 Task: Create a due date automation trigger when advanced on, on the wednesday of the week before a card is due add fields with custom field "Resume" set to a date in this month at 11:00 AM.
Action: Mouse moved to (1056, 85)
Screenshot: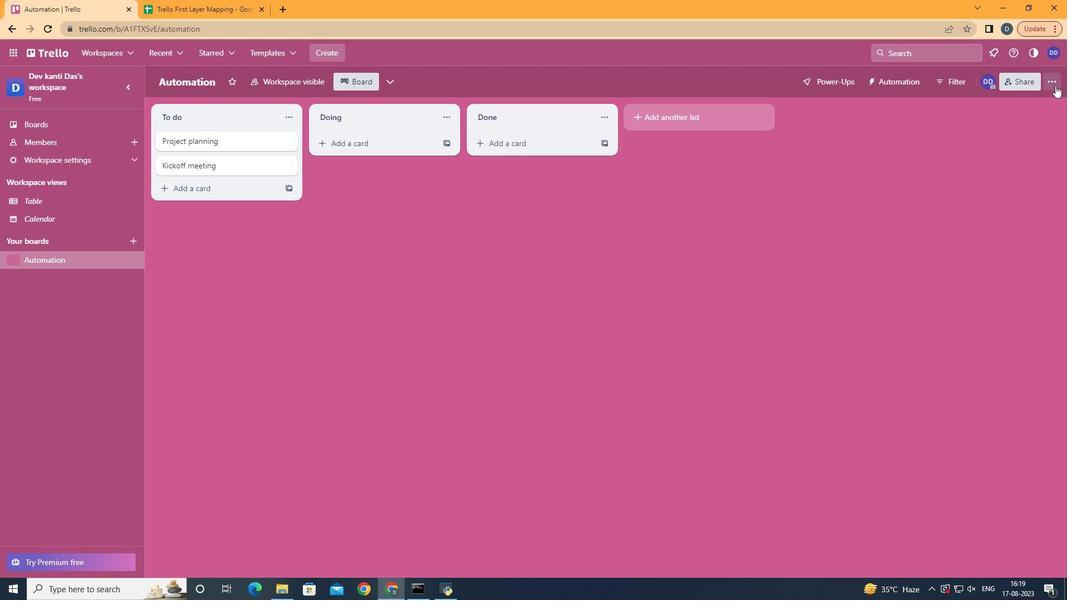 
Action: Mouse pressed left at (1056, 85)
Screenshot: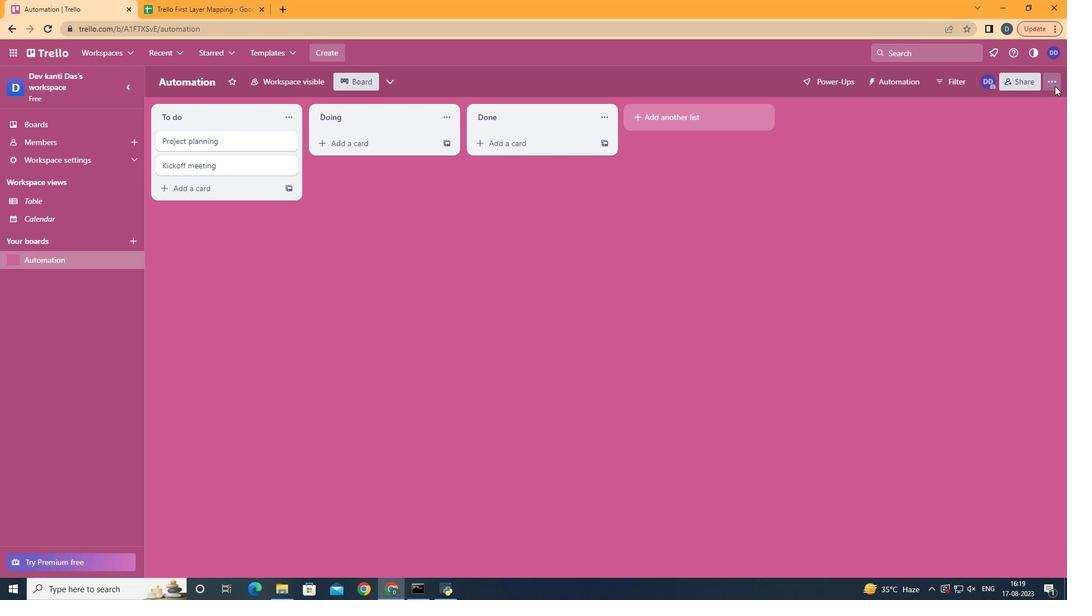 
Action: Mouse moved to (1003, 222)
Screenshot: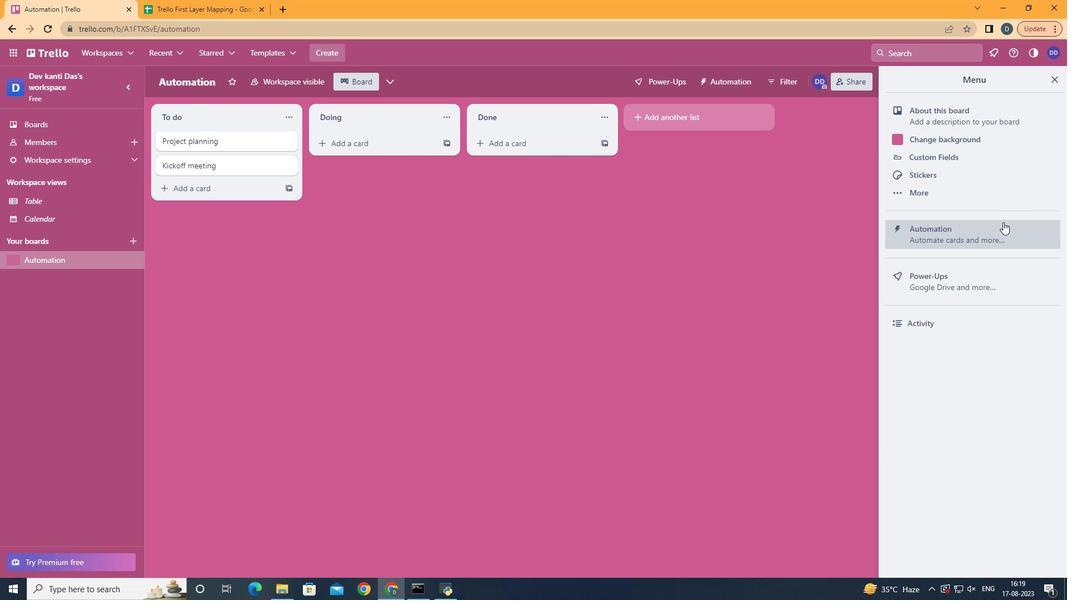 
Action: Mouse pressed left at (1003, 222)
Screenshot: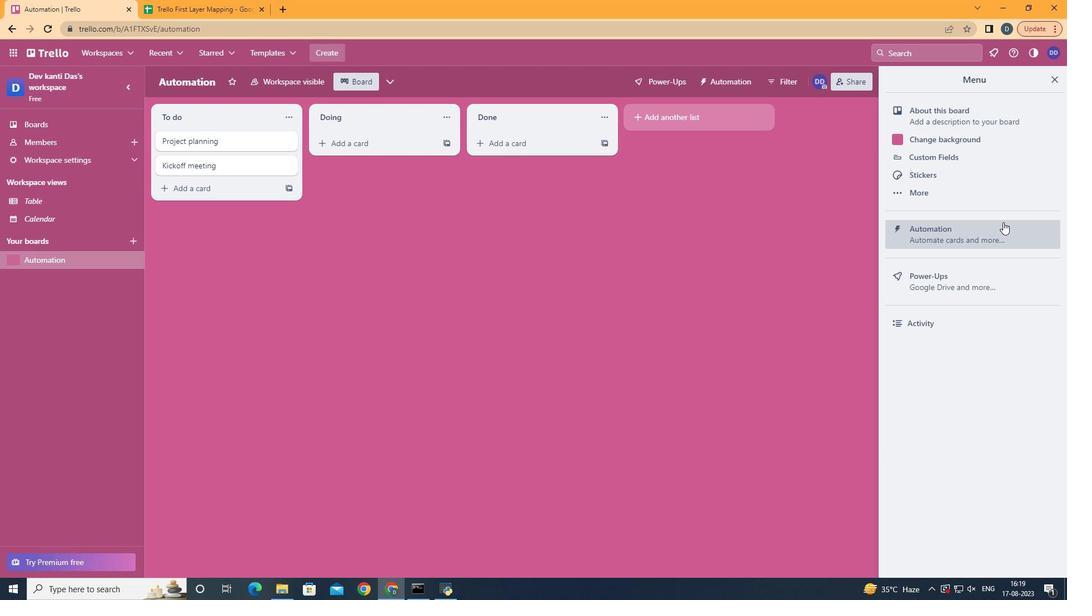
Action: Mouse moved to (200, 219)
Screenshot: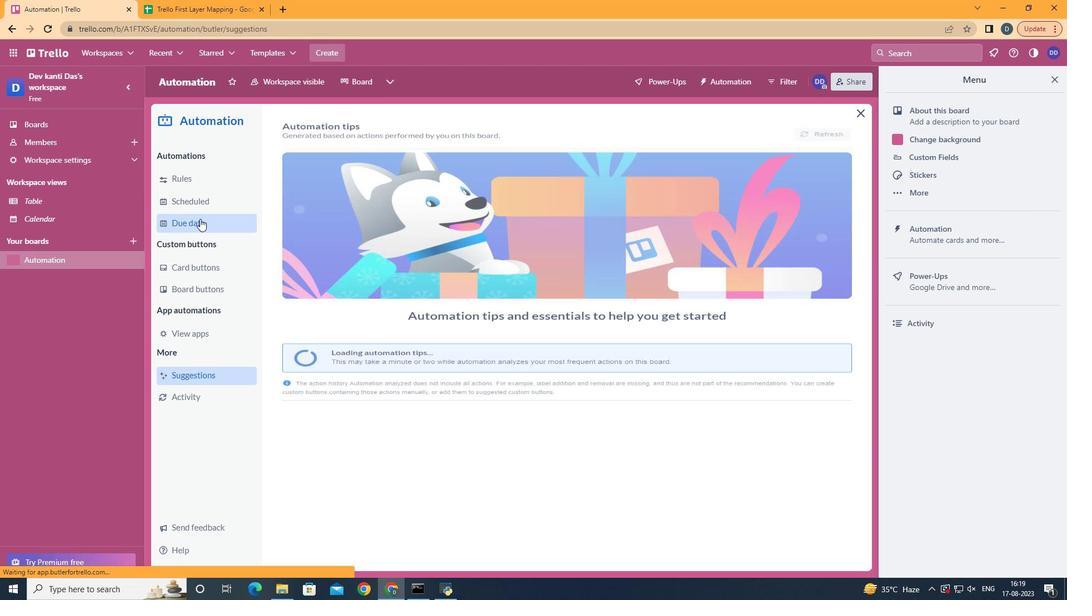 
Action: Mouse pressed left at (200, 219)
Screenshot: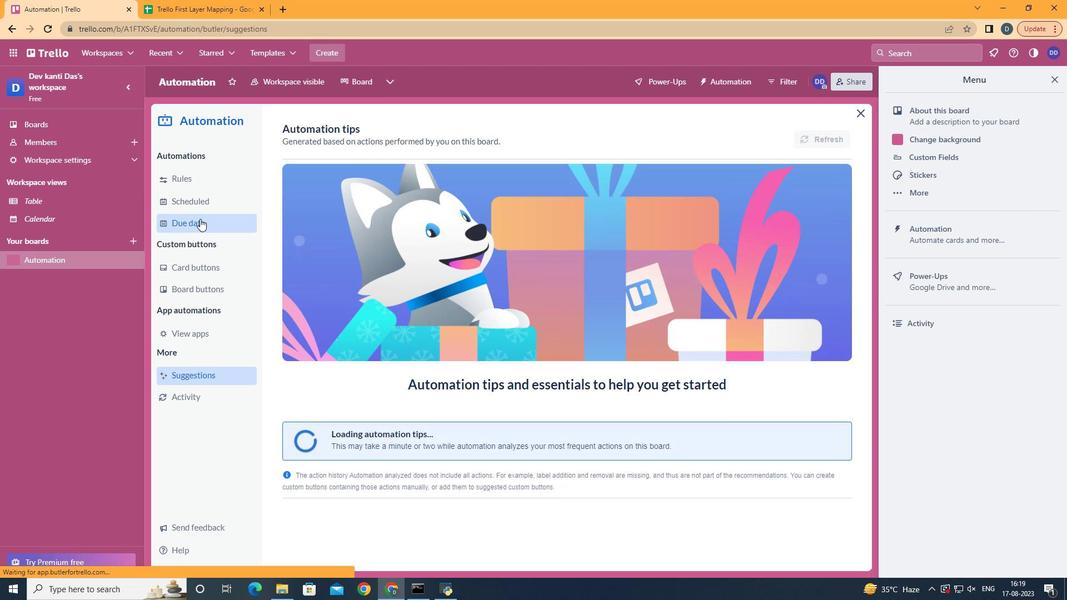 
Action: Mouse moved to (780, 130)
Screenshot: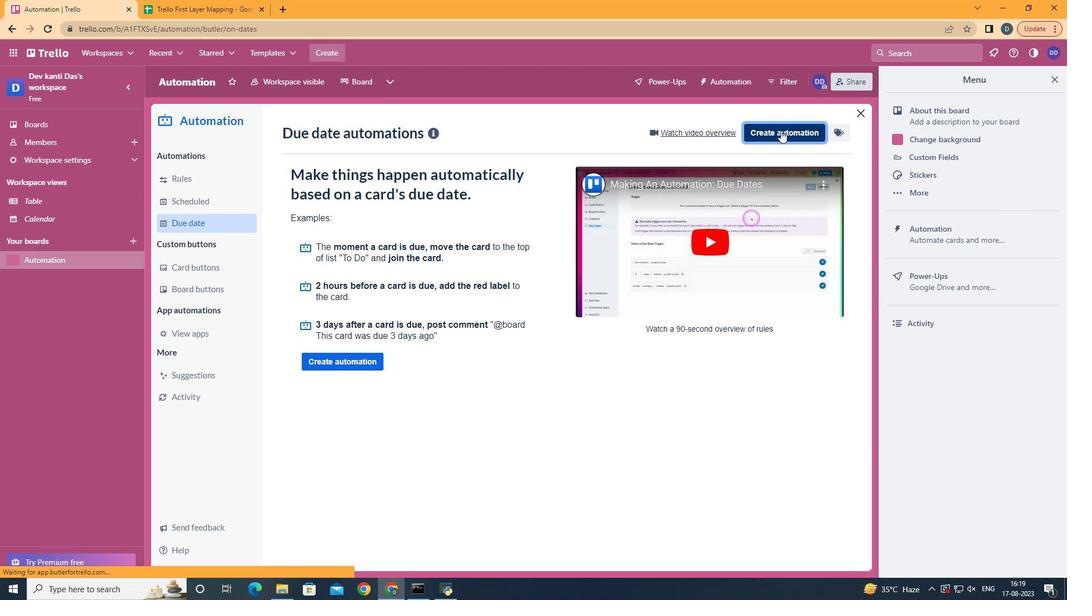 
Action: Mouse pressed left at (780, 130)
Screenshot: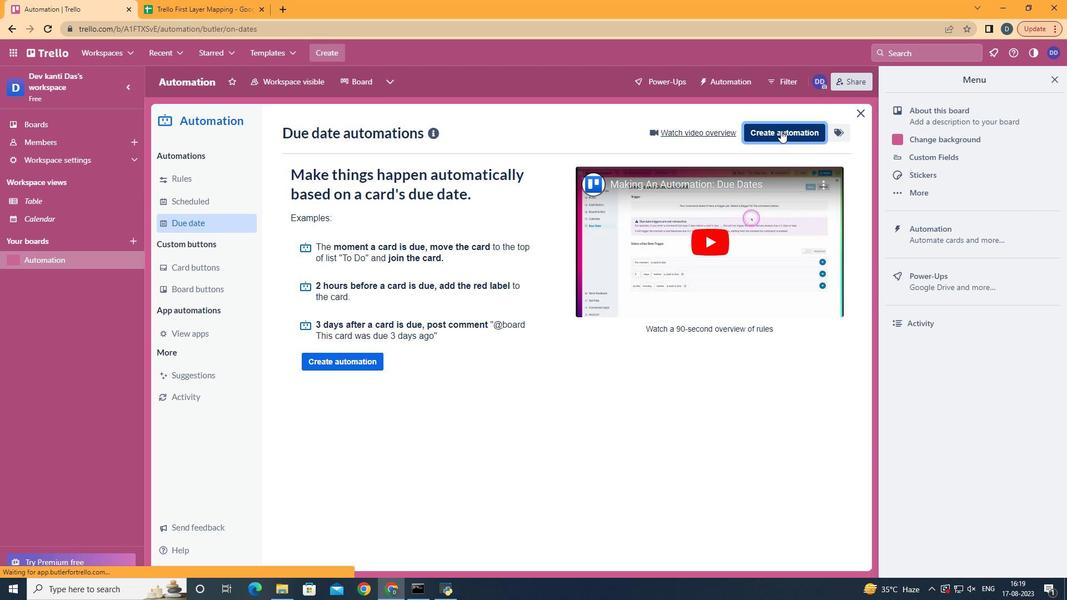 
Action: Mouse moved to (568, 234)
Screenshot: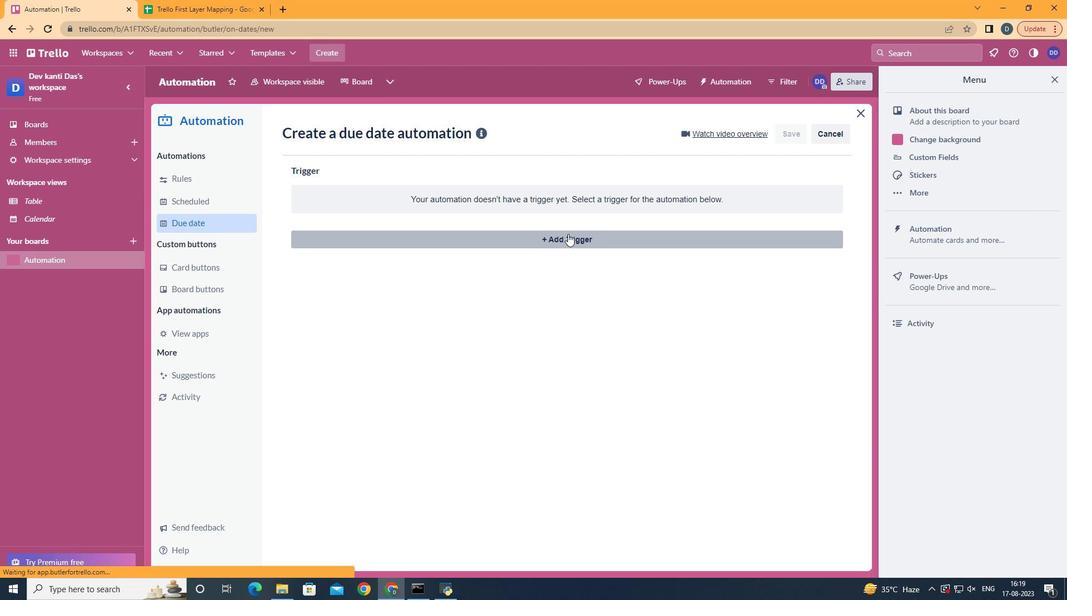 
Action: Mouse pressed left at (568, 234)
Screenshot: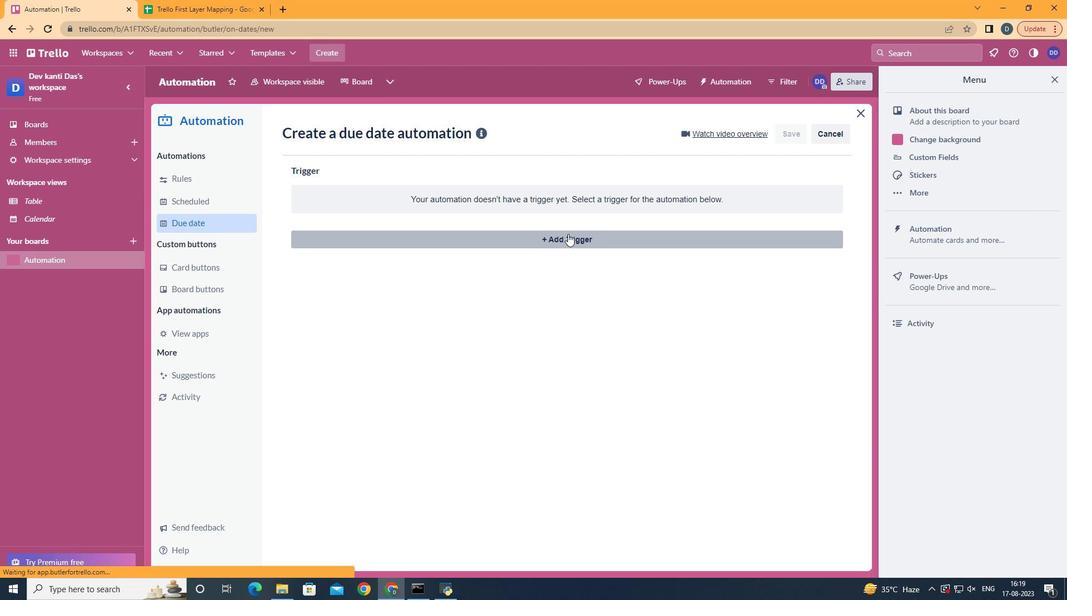 
Action: Mouse moved to (351, 334)
Screenshot: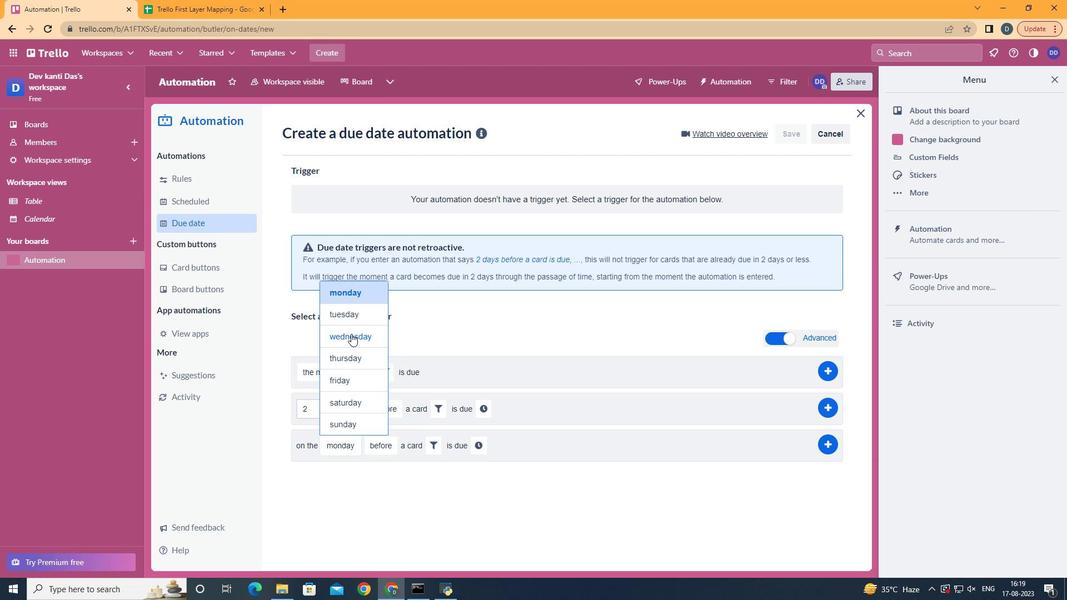 
Action: Mouse pressed left at (351, 334)
Screenshot: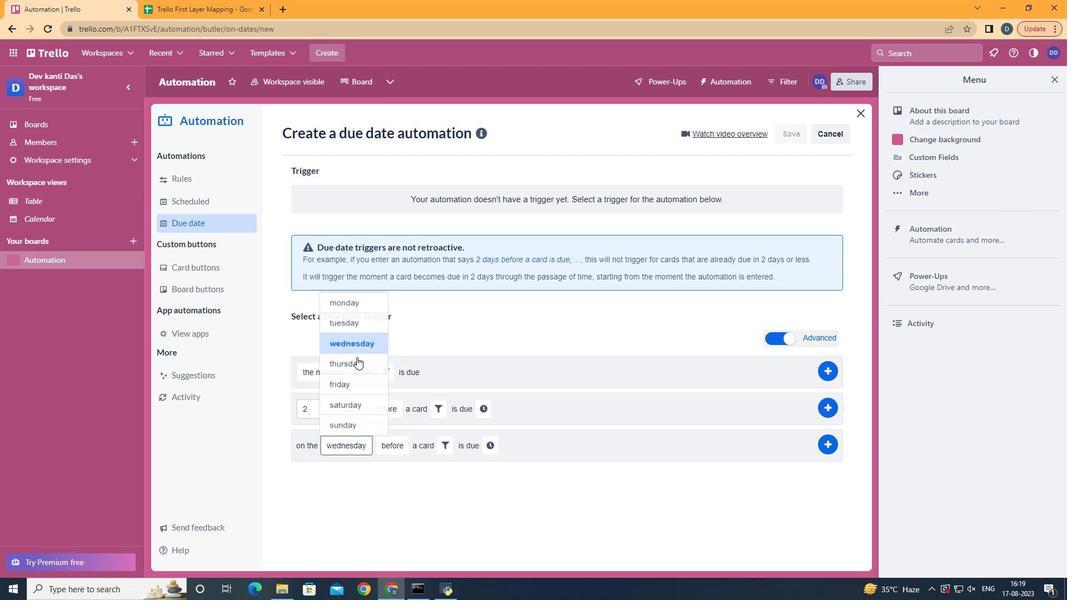 
Action: Mouse moved to (412, 538)
Screenshot: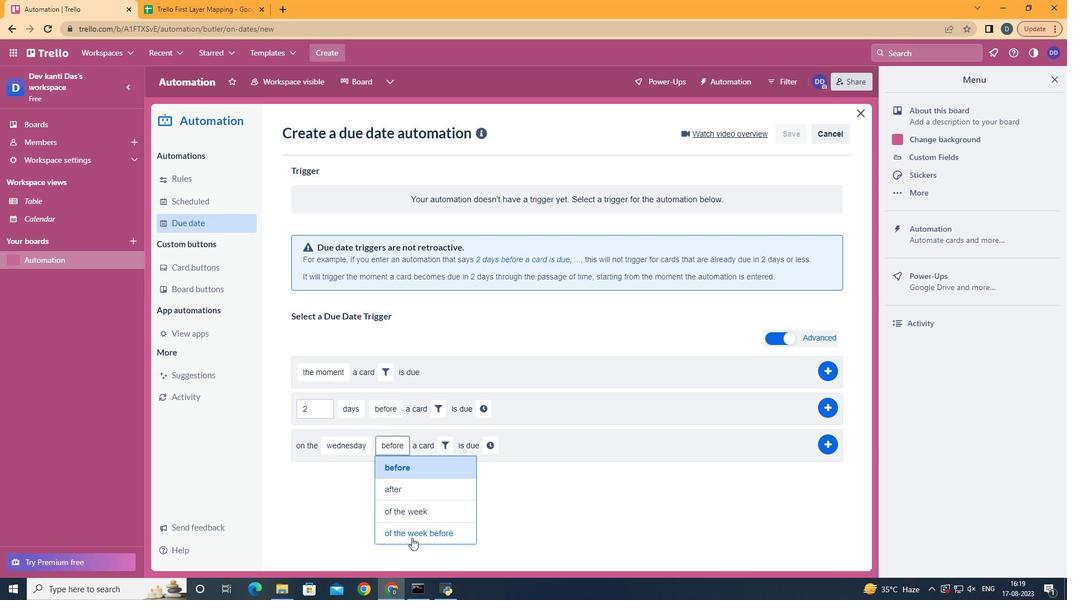
Action: Mouse pressed left at (412, 538)
Screenshot: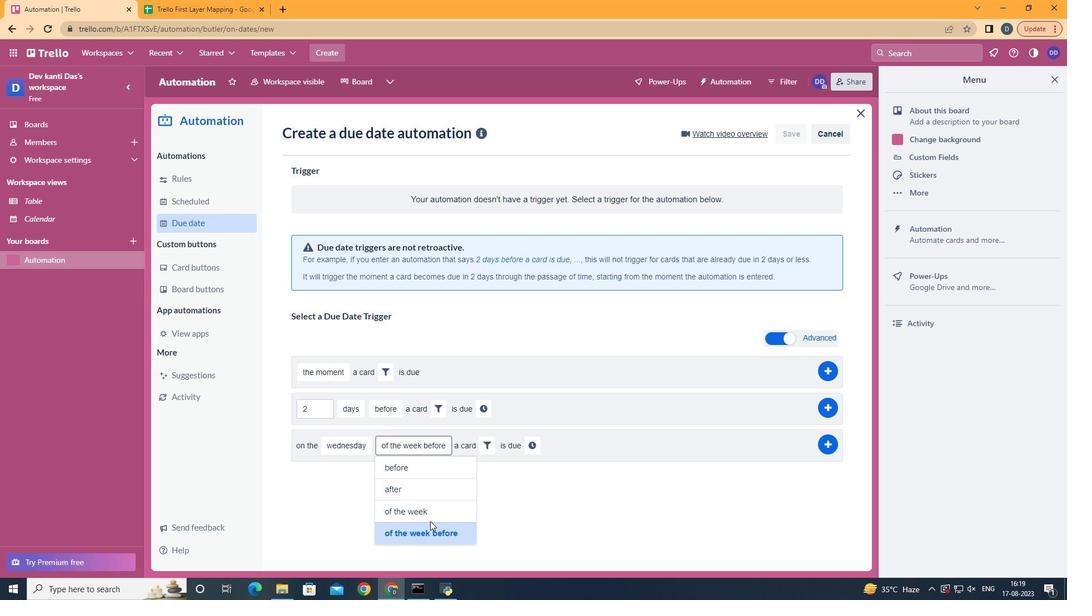 
Action: Mouse moved to (493, 442)
Screenshot: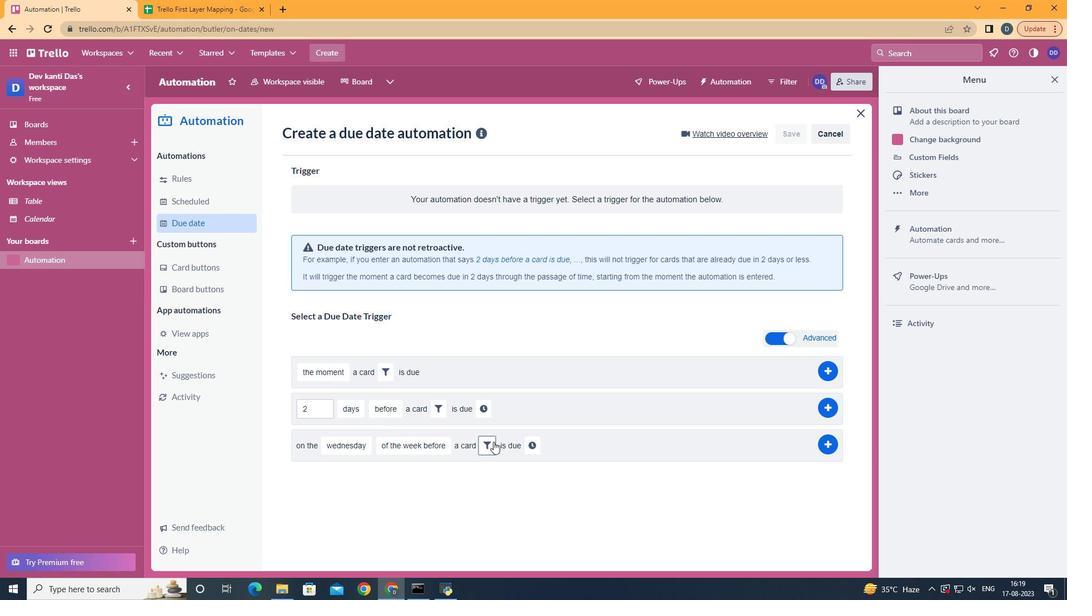 
Action: Mouse pressed left at (493, 442)
Screenshot: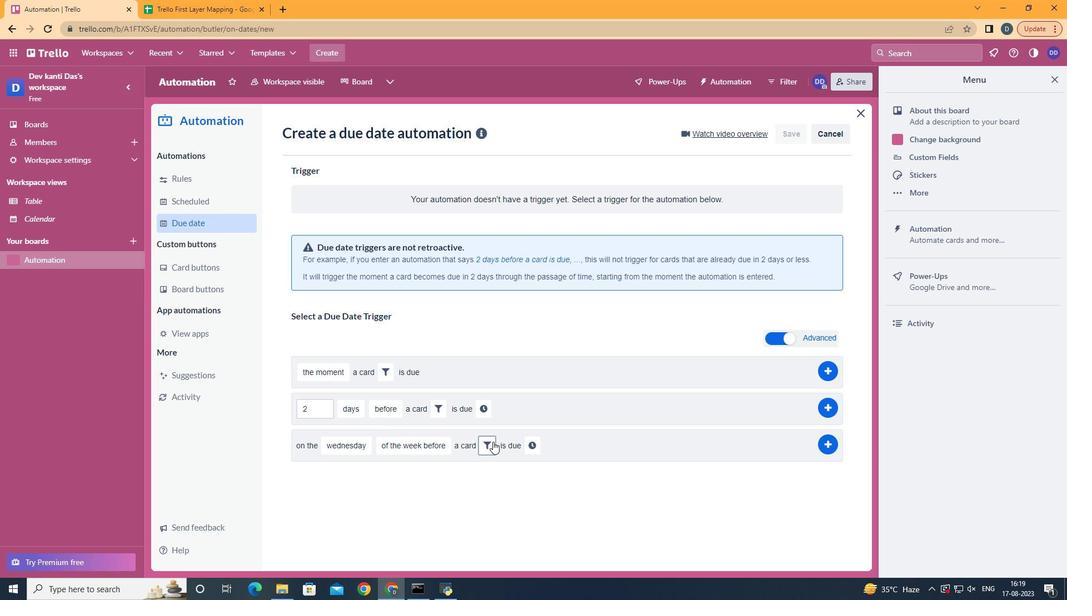 
Action: Mouse moved to (655, 473)
Screenshot: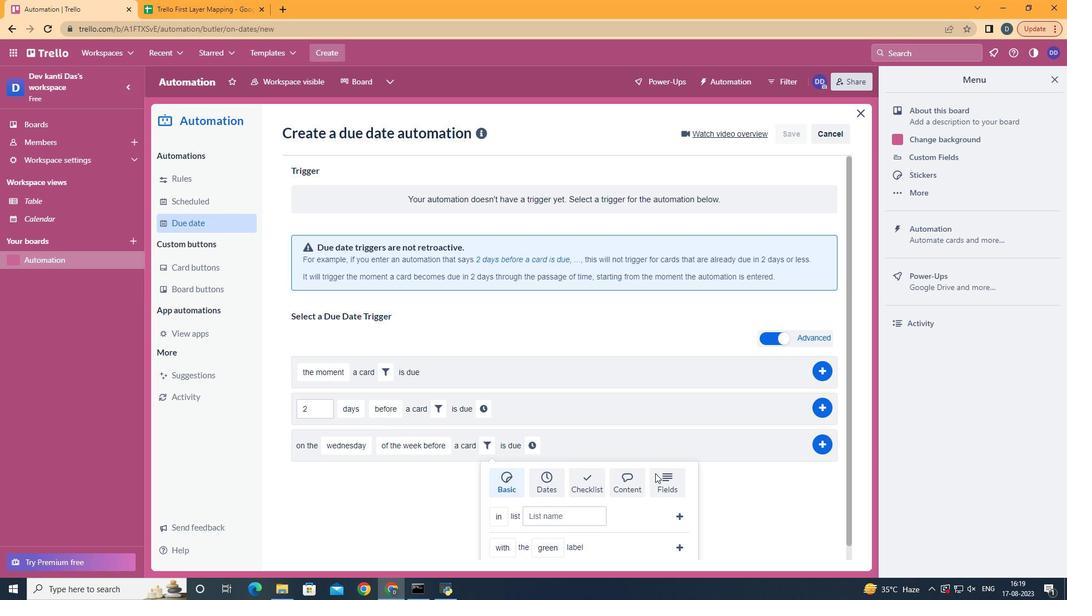 
Action: Mouse pressed left at (655, 473)
Screenshot: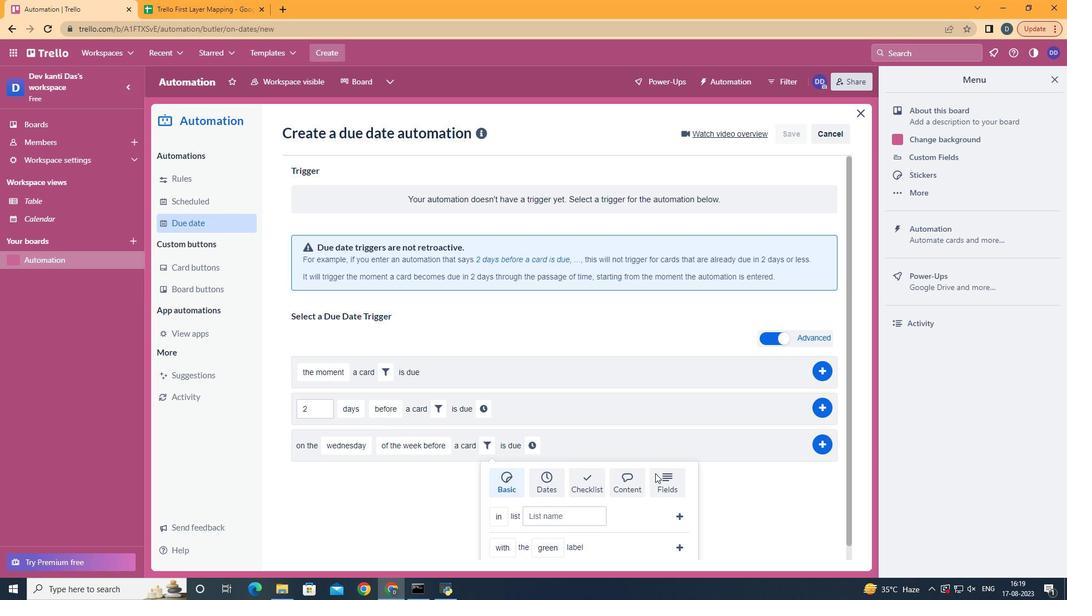 
Action: Mouse moved to (656, 473)
Screenshot: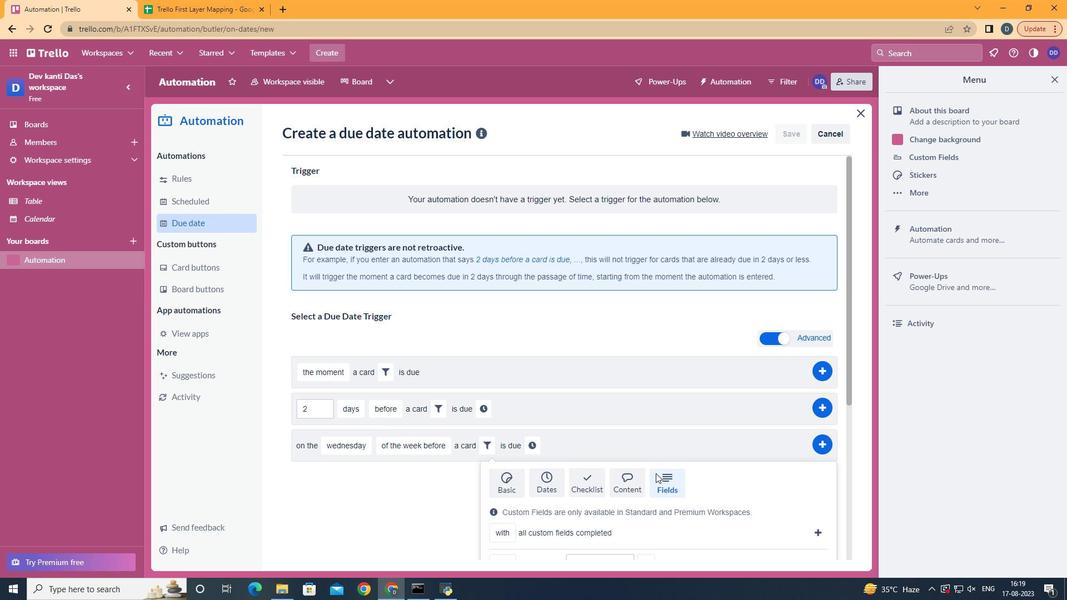 
Action: Mouse scrolled (656, 473) with delta (0, 0)
Screenshot: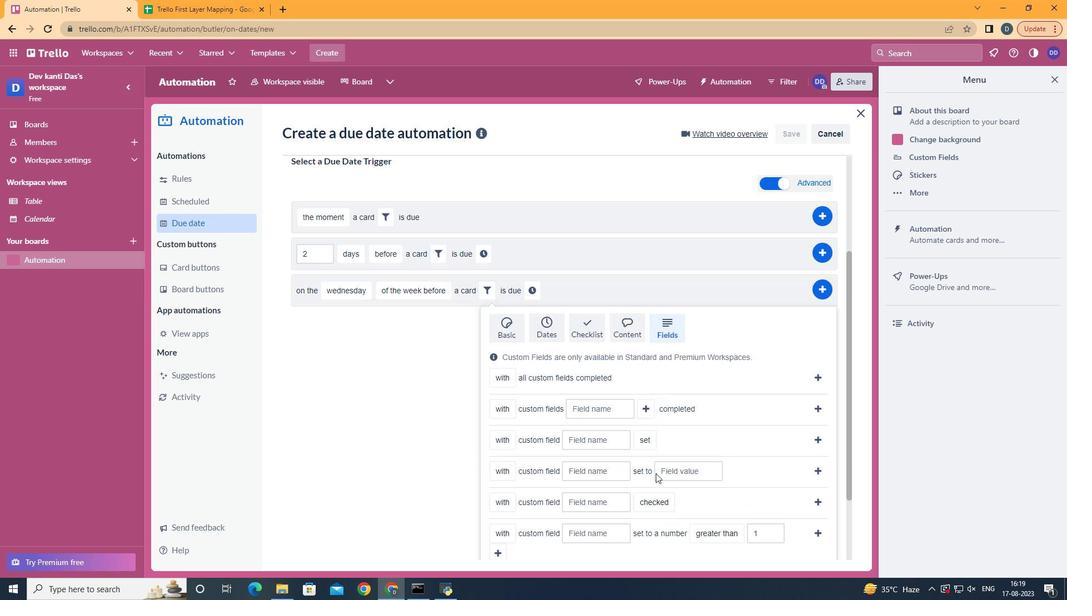 
Action: Mouse scrolled (656, 473) with delta (0, 0)
Screenshot: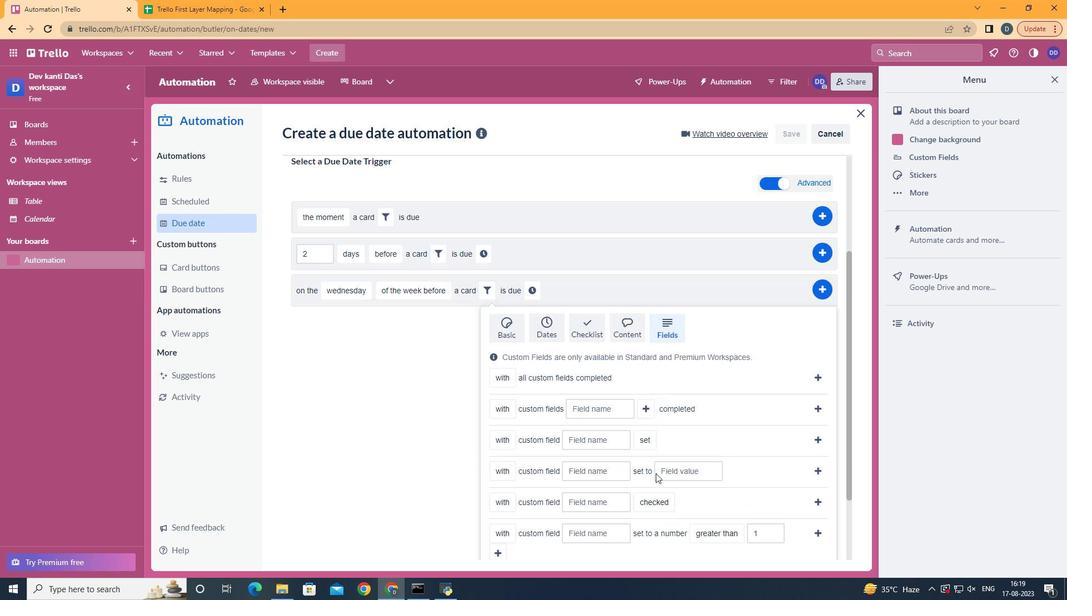 
Action: Mouse scrolled (656, 473) with delta (0, 0)
Screenshot: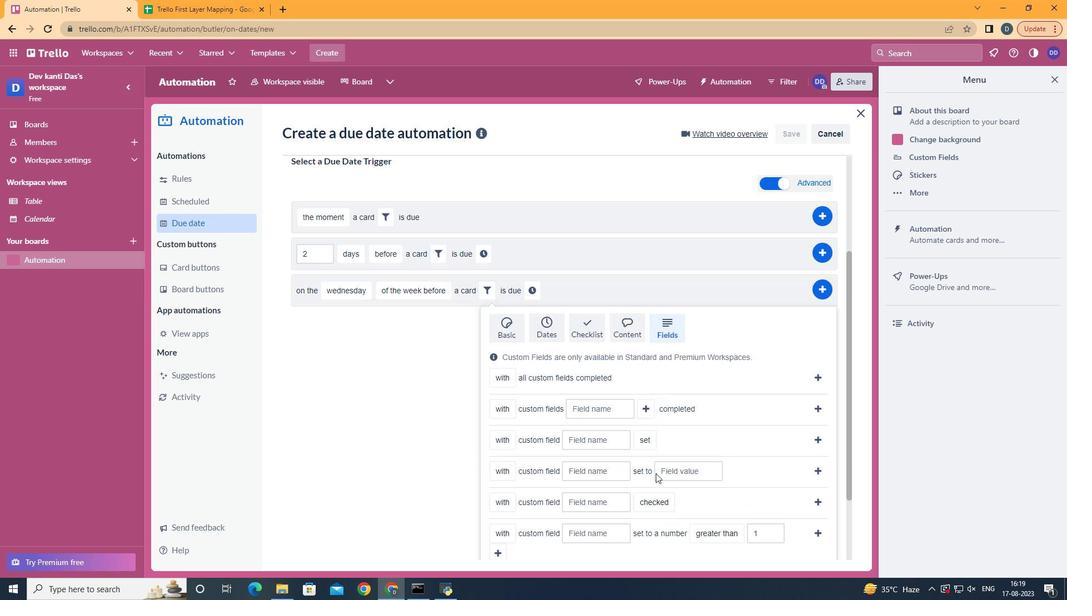 
Action: Mouse scrolled (656, 473) with delta (0, 0)
Screenshot: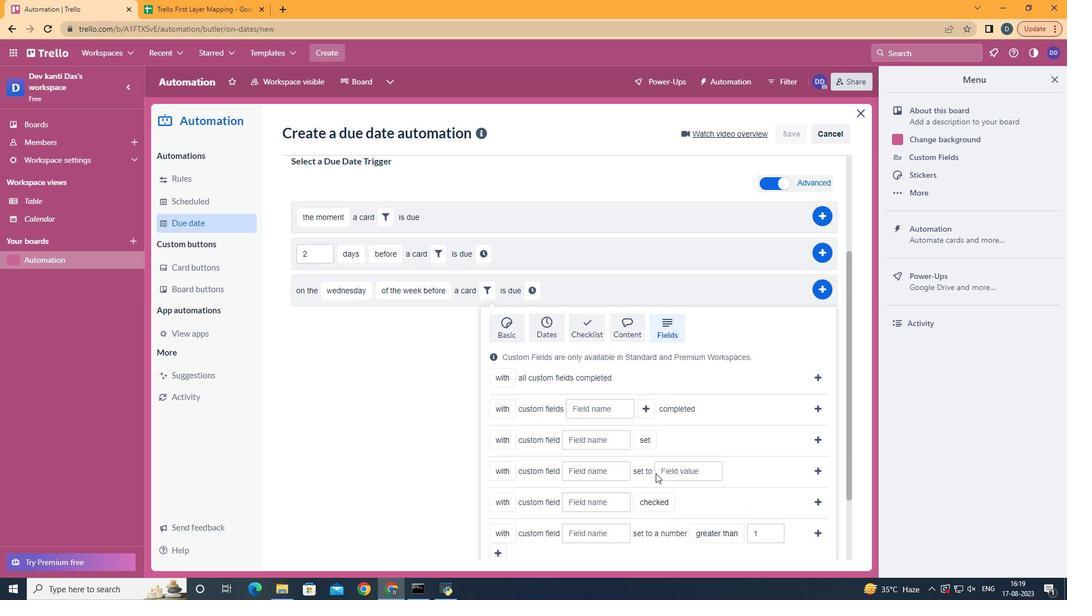 
Action: Mouse scrolled (656, 473) with delta (0, 0)
Screenshot: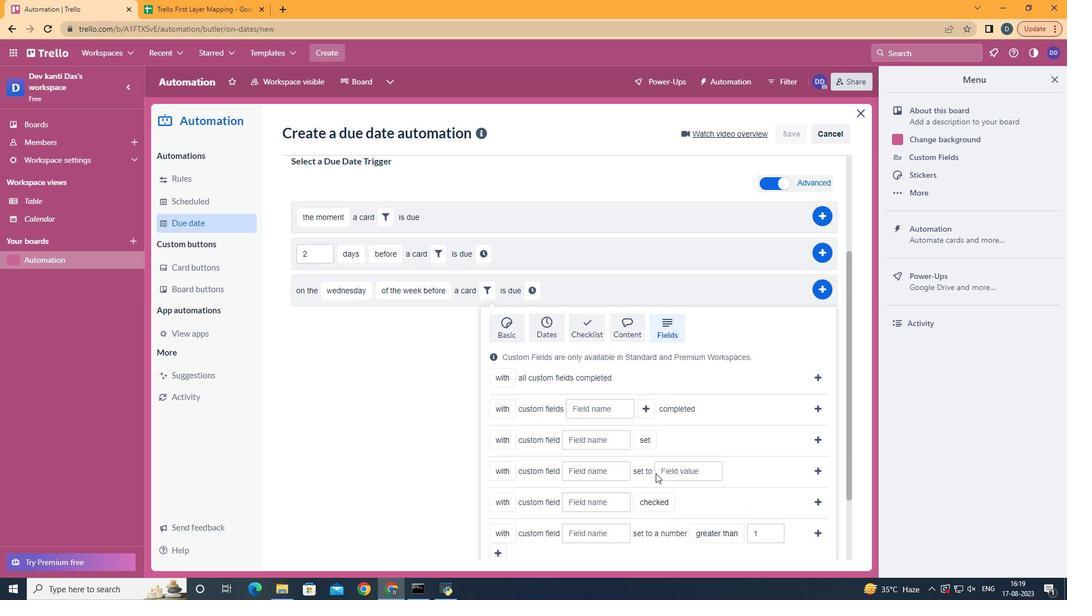 
Action: Mouse scrolled (656, 473) with delta (0, 0)
Screenshot: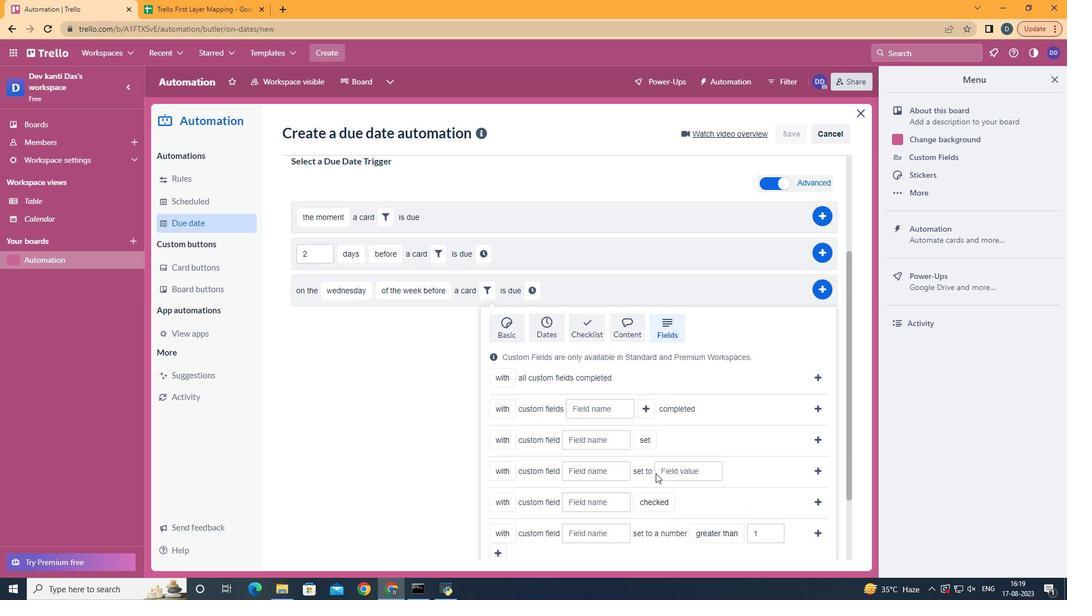
Action: Mouse moved to (590, 481)
Screenshot: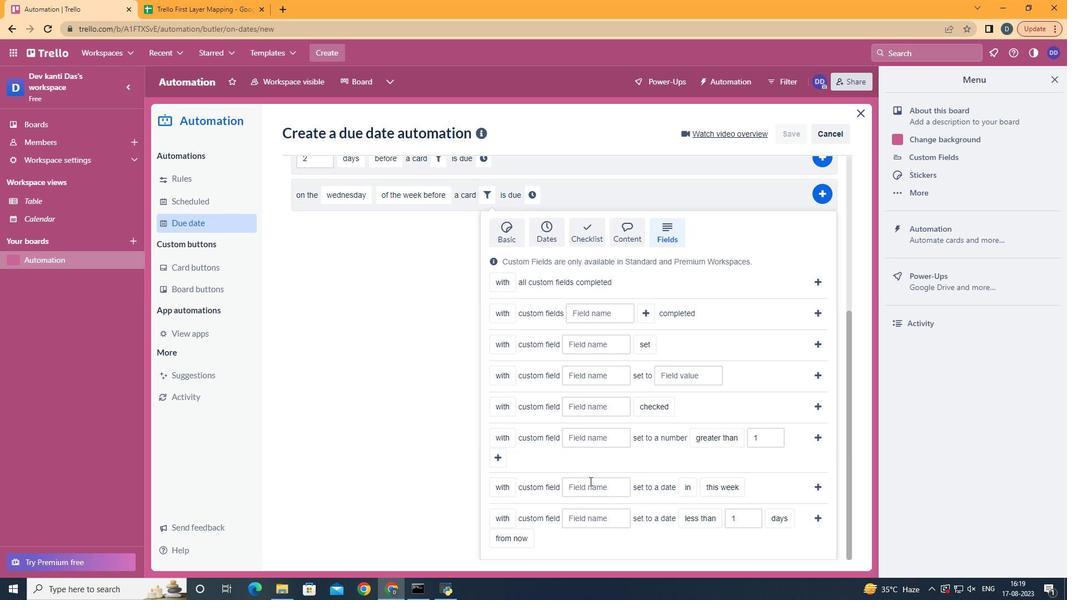 
Action: Mouse pressed left at (590, 481)
Screenshot: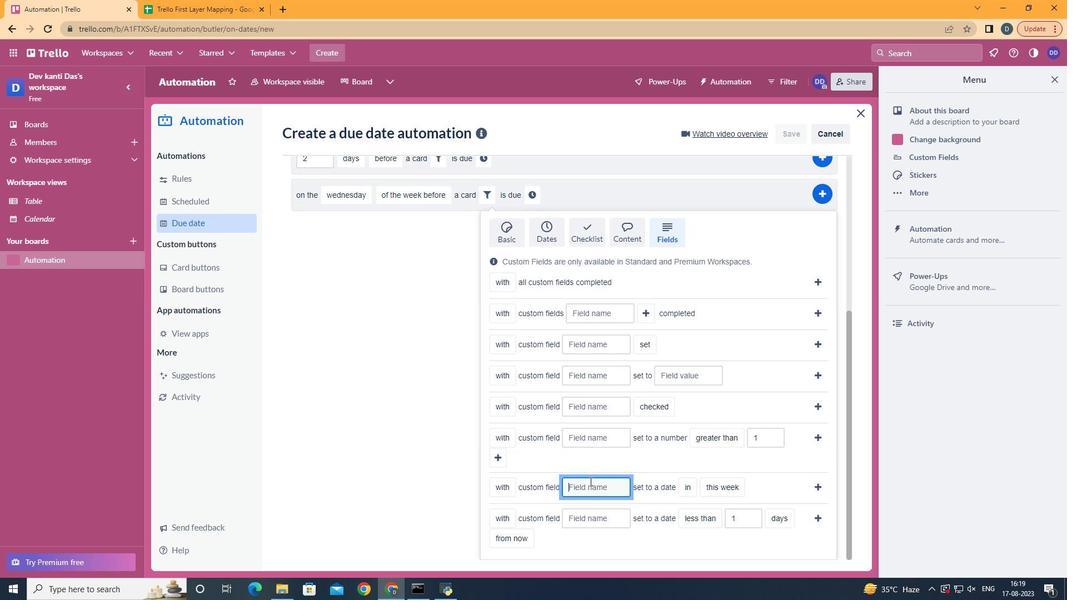 
Action: Key pressed <Key.shift>Resume
Screenshot: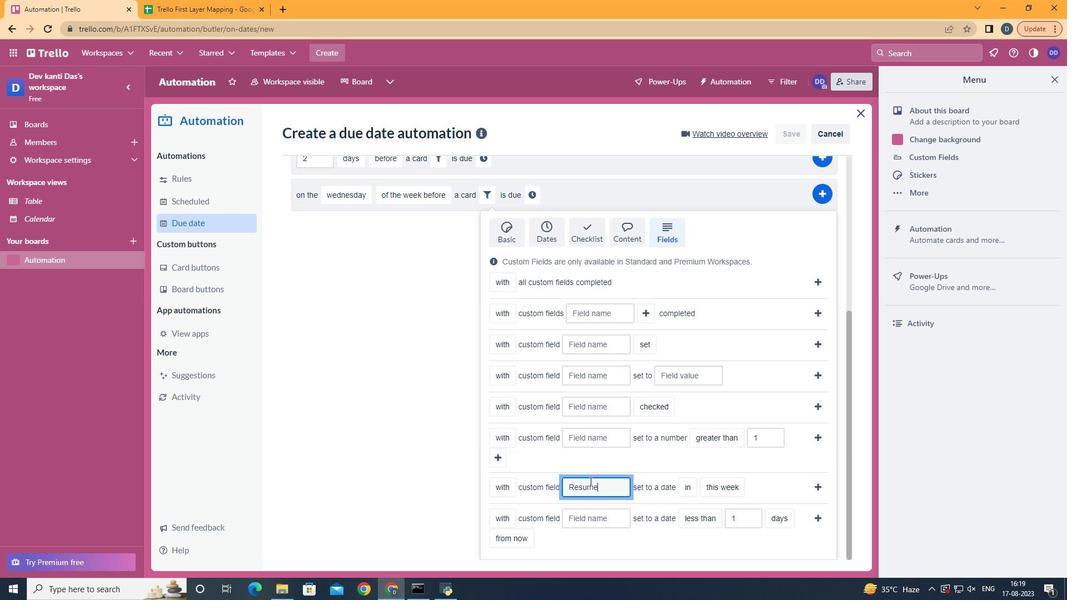 
Action: Mouse moved to (720, 527)
Screenshot: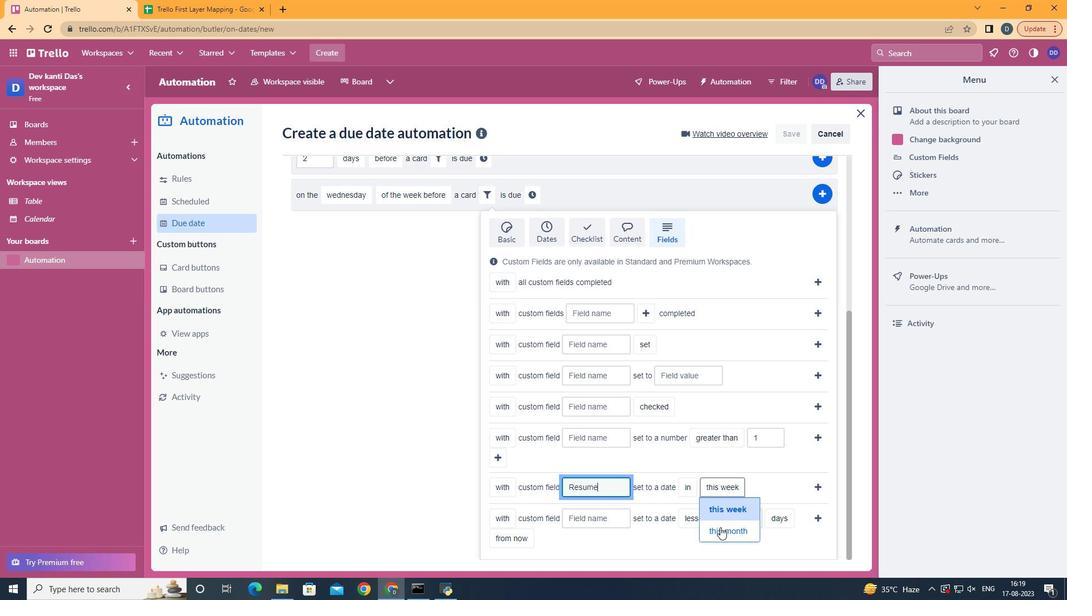 
Action: Mouse pressed left at (720, 527)
Screenshot: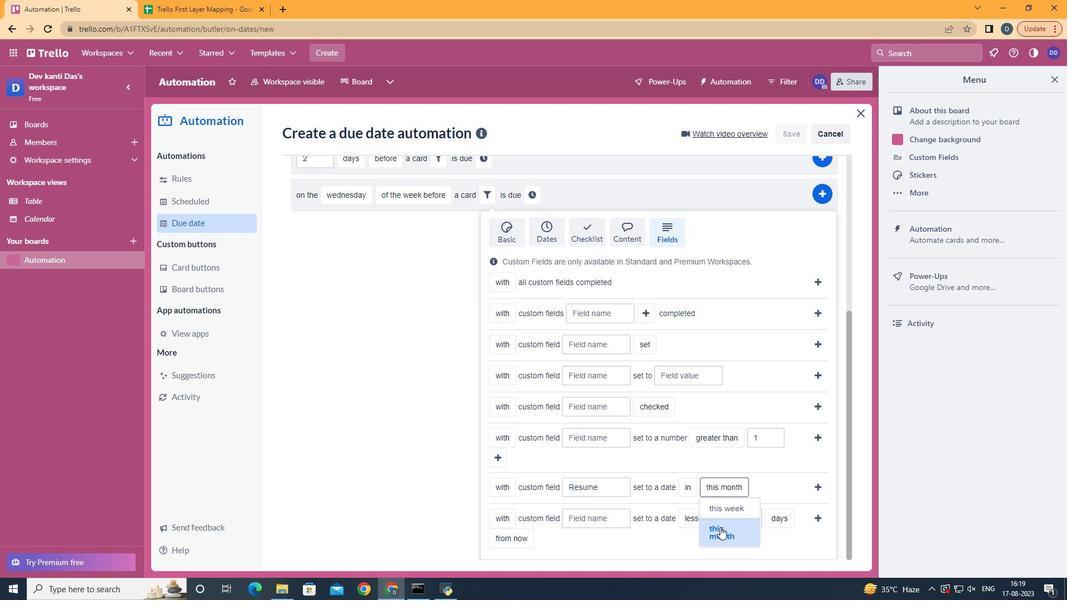 
Action: Mouse moved to (812, 486)
Screenshot: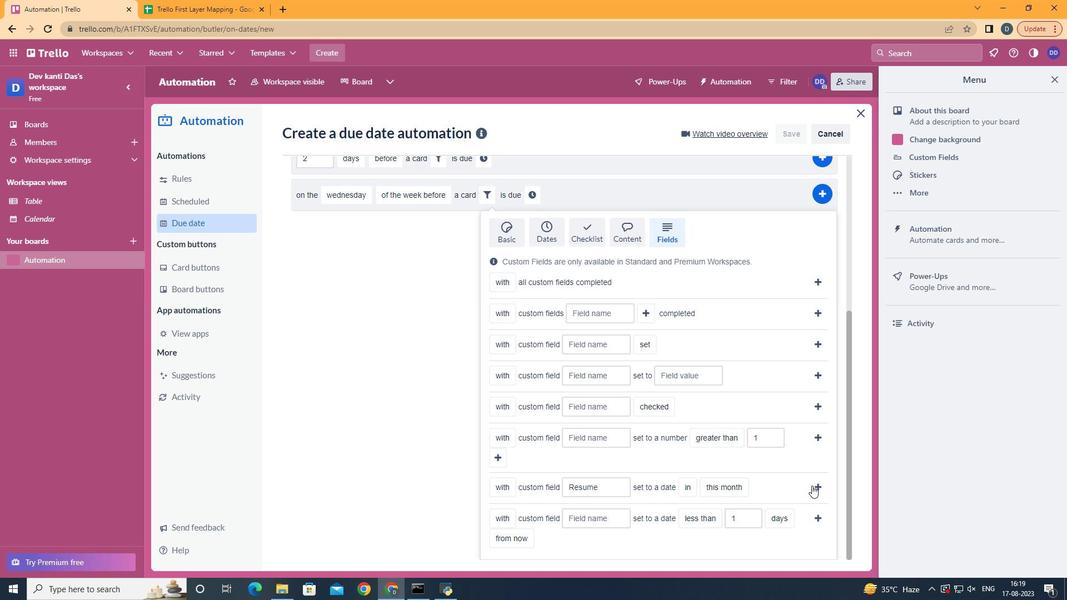 
Action: Mouse pressed left at (812, 486)
Screenshot: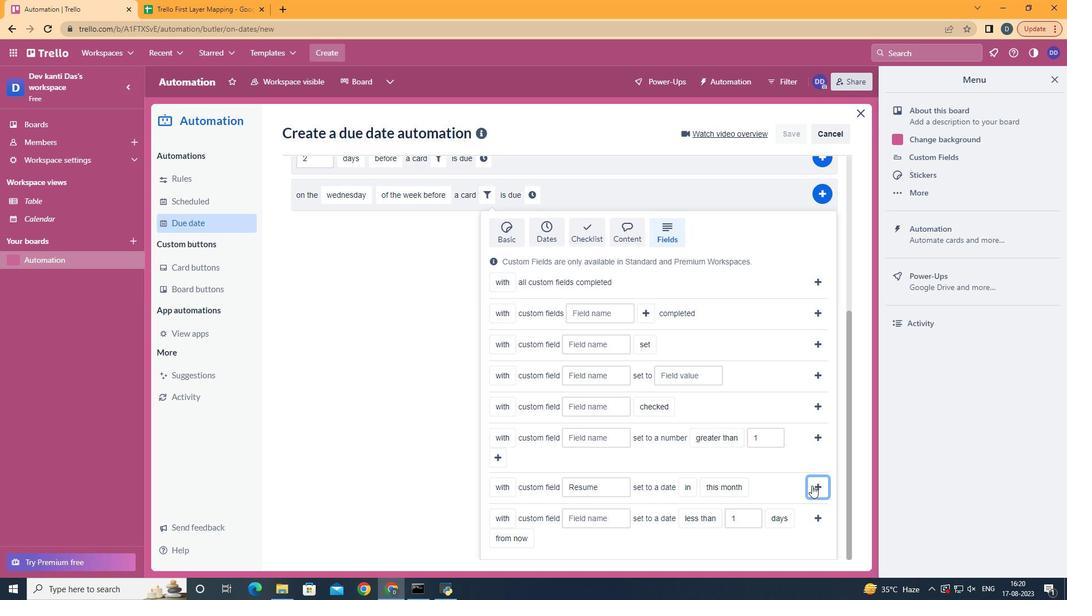 
Action: Mouse moved to (748, 440)
Screenshot: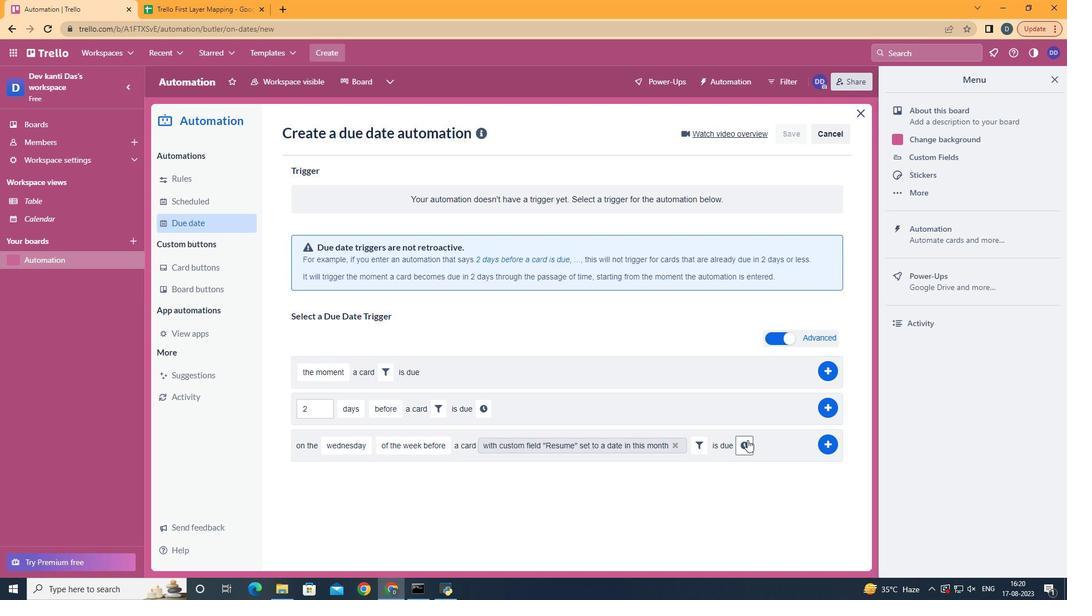
Action: Mouse pressed left at (748, 440)
Screenshot: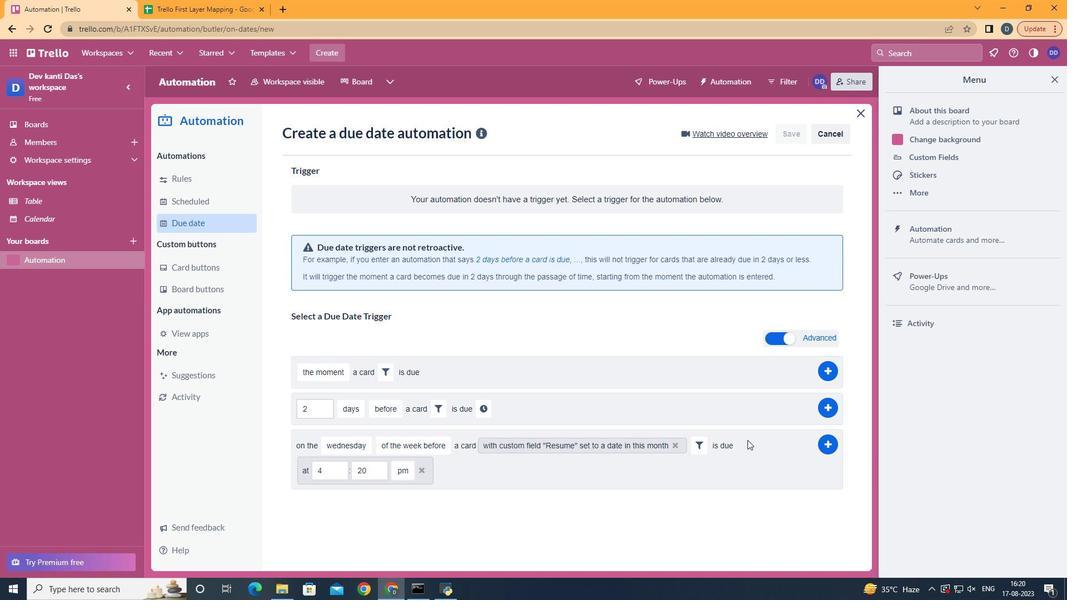 
Action: Mouse moved to (337, 471)
Screenshot: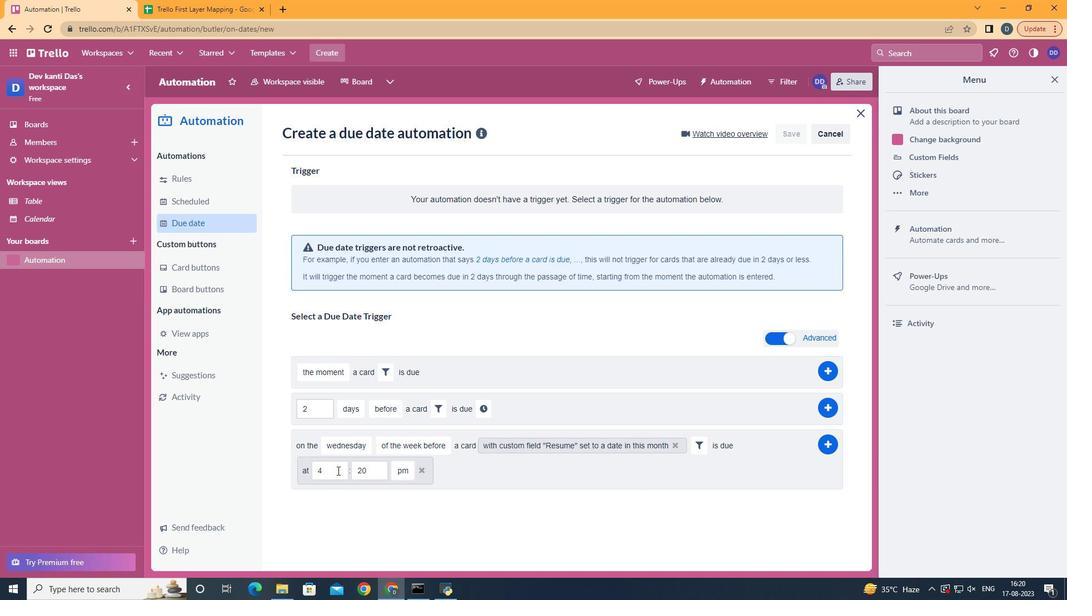 
Action: Mouse pressed left at (337, 471)
Screenshot: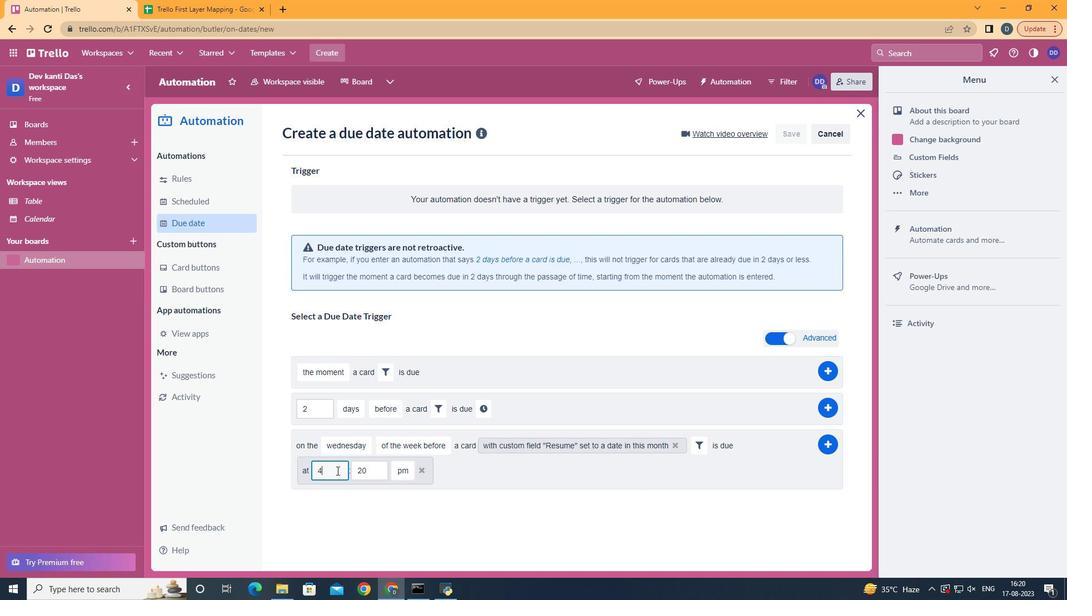 
Action: Mouse moved to (70, 551)
Screenshot: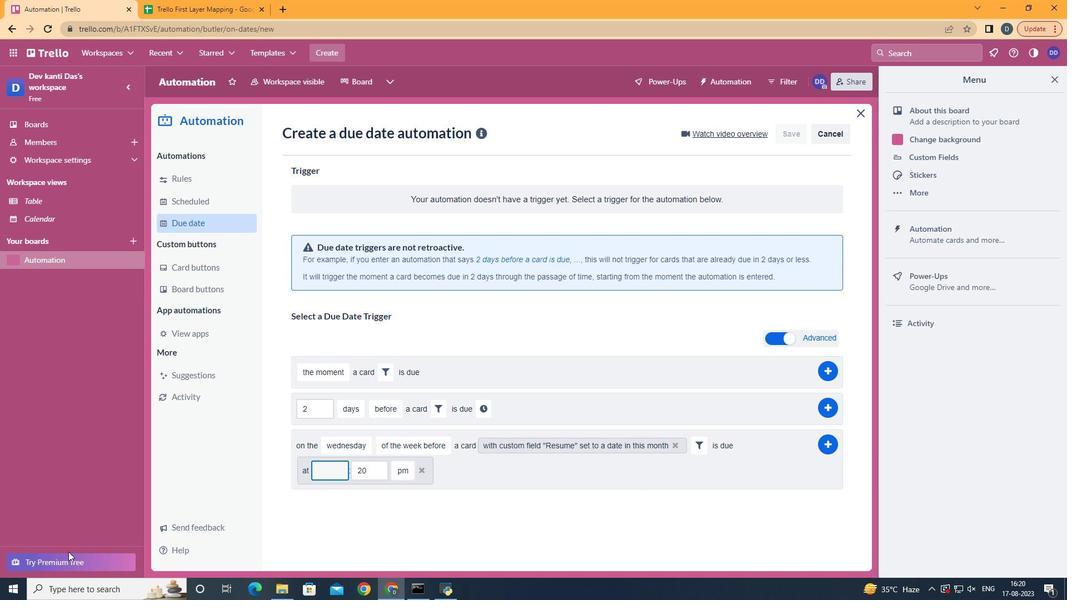 
Action: Key pressed <Key.backspace>
Screenshot: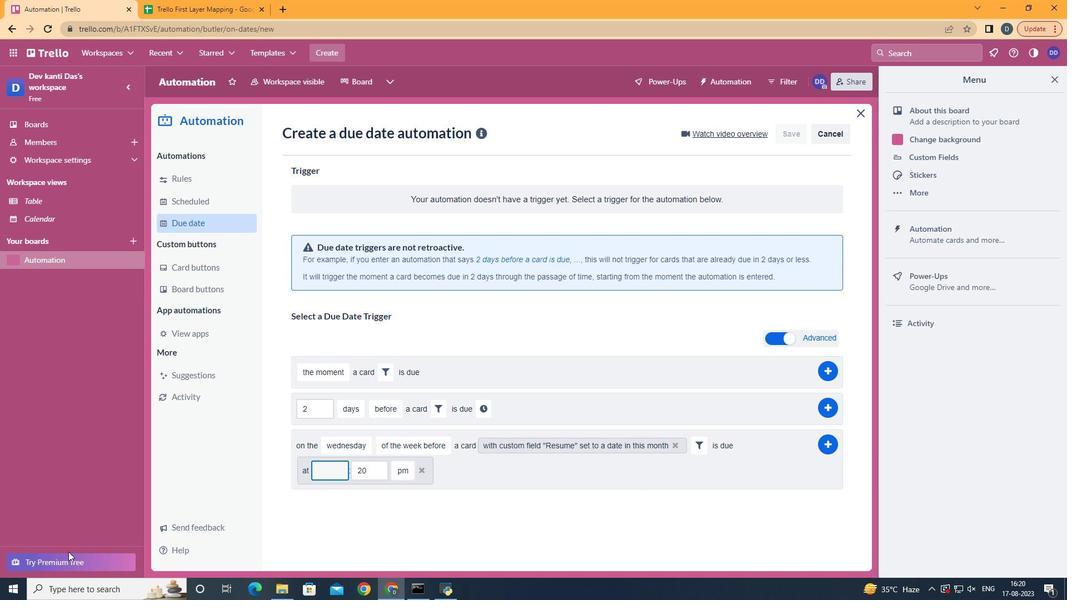 
Action: Mouse moved to (68, 552)
Screenshot: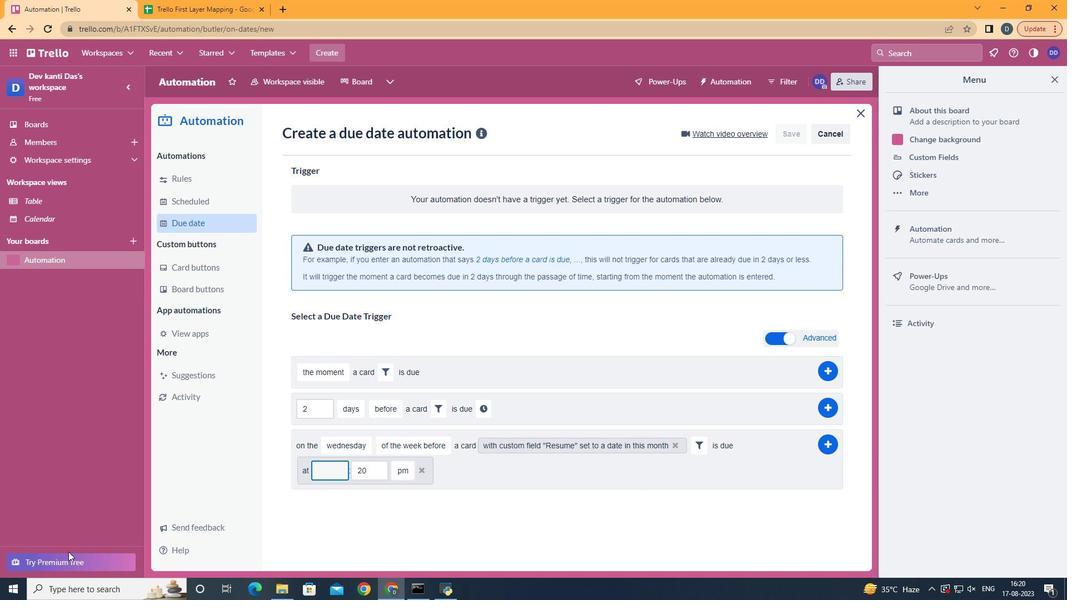 
Action: Key pressed 11
Screenshot: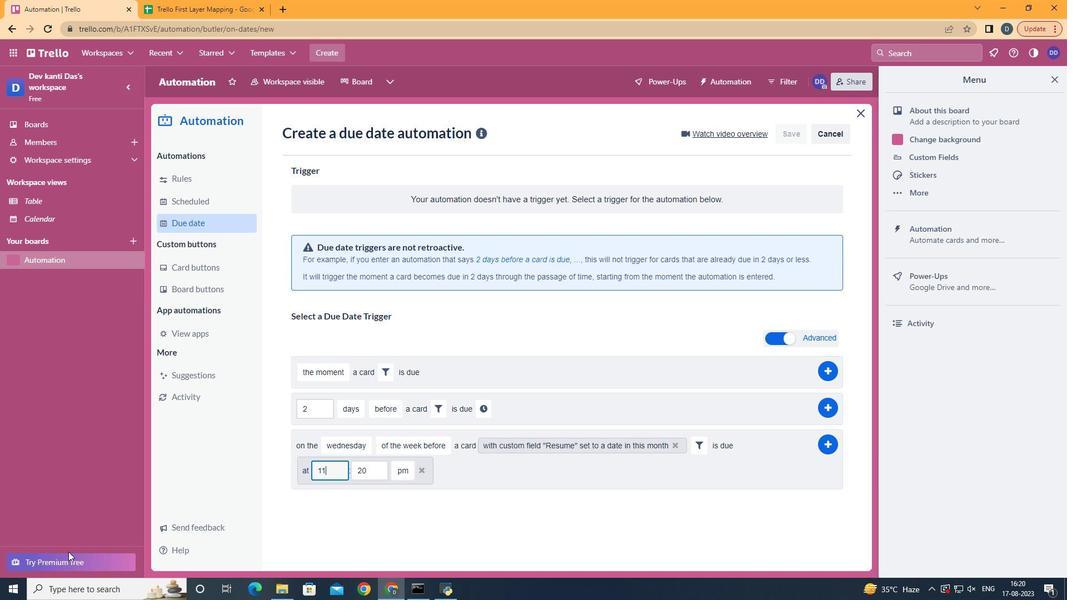 
Action: Mouse moved to (369, 471)
Screenshot: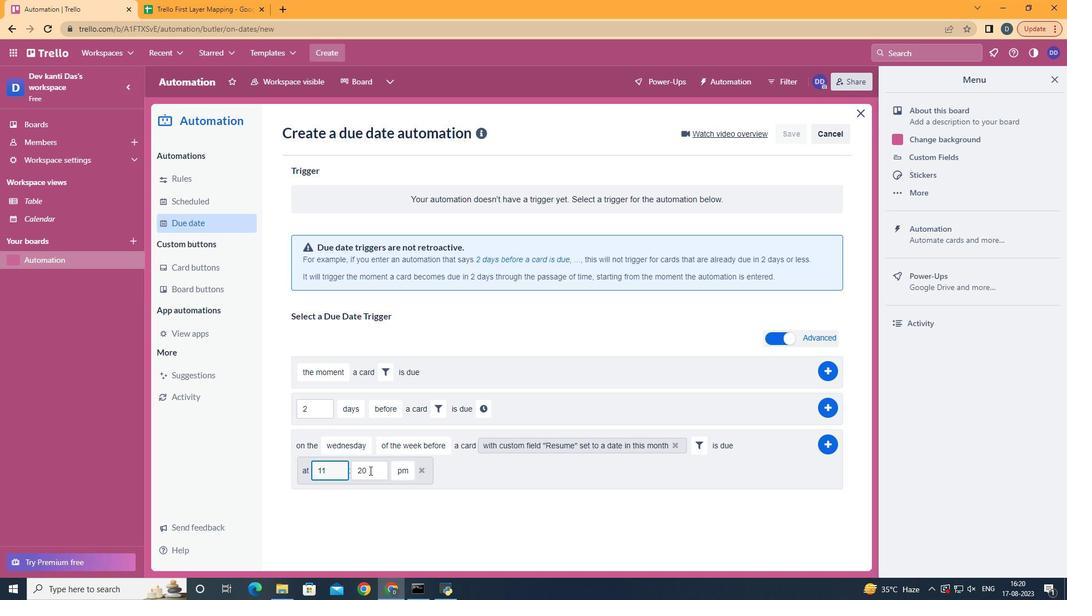 
Action: Mouse pressed left at (369, 471)
Screenshot: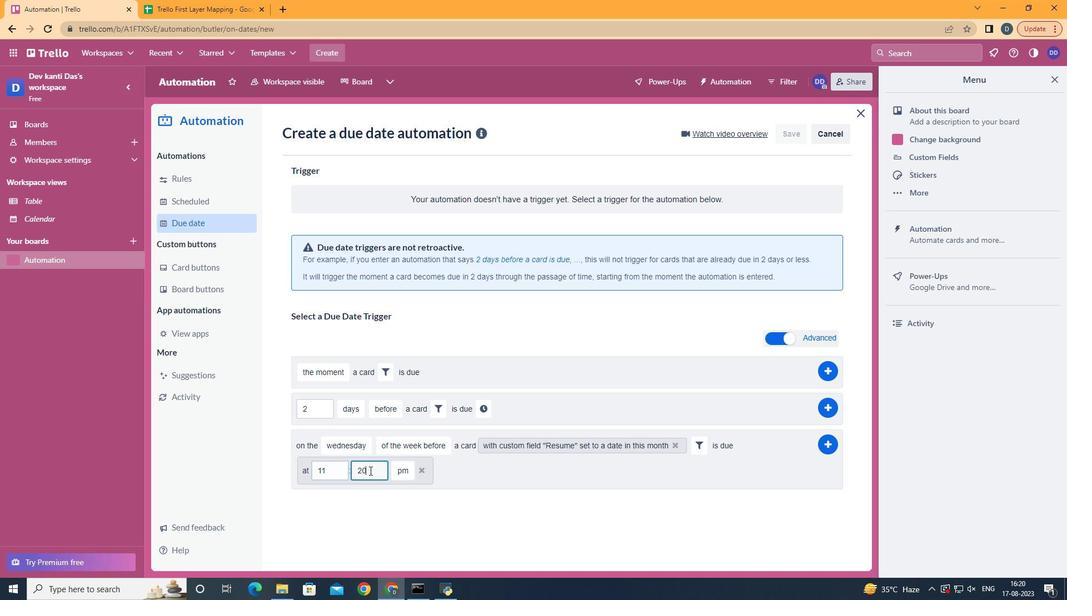 
Action: Key pressed <Key.backspace><Key.backspace>00
Screenshot: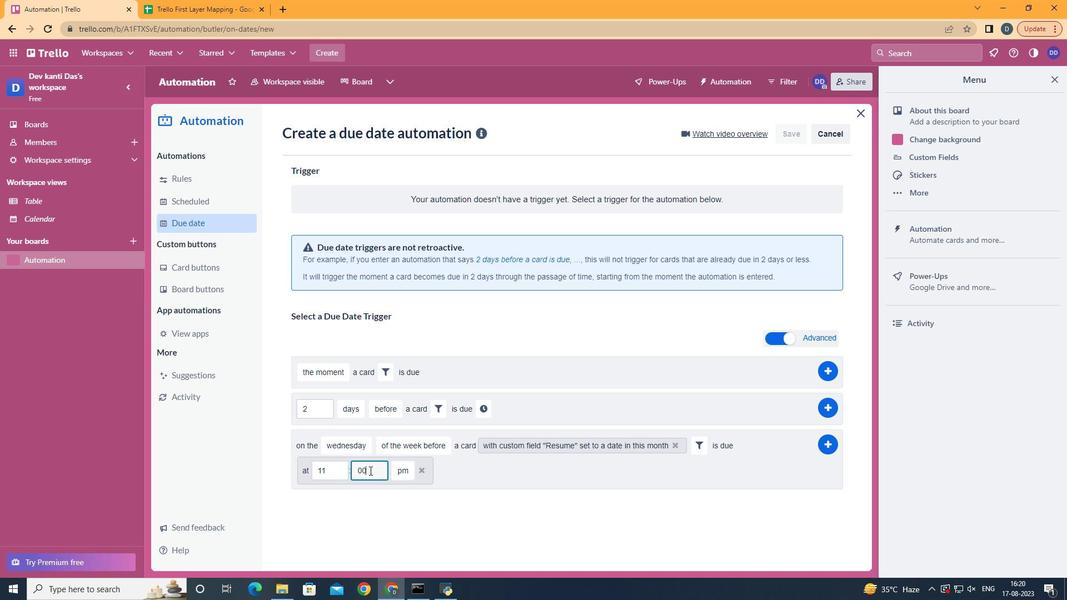 
Action: Mouse moved to (404, 489)
Screenshot: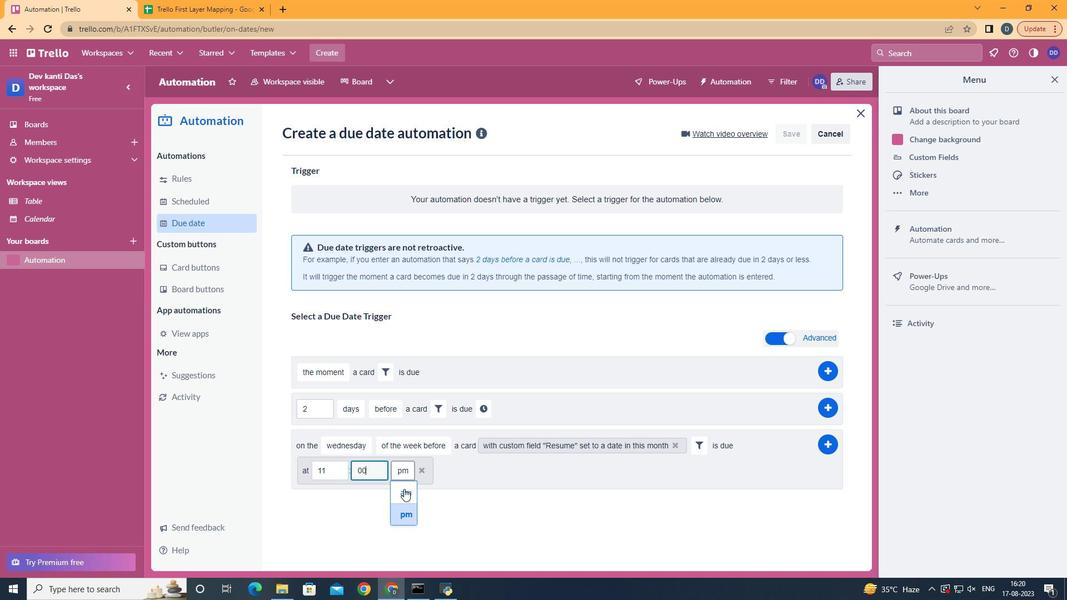 
Action: Mouse pressed left at (404, 489)
Screenshot: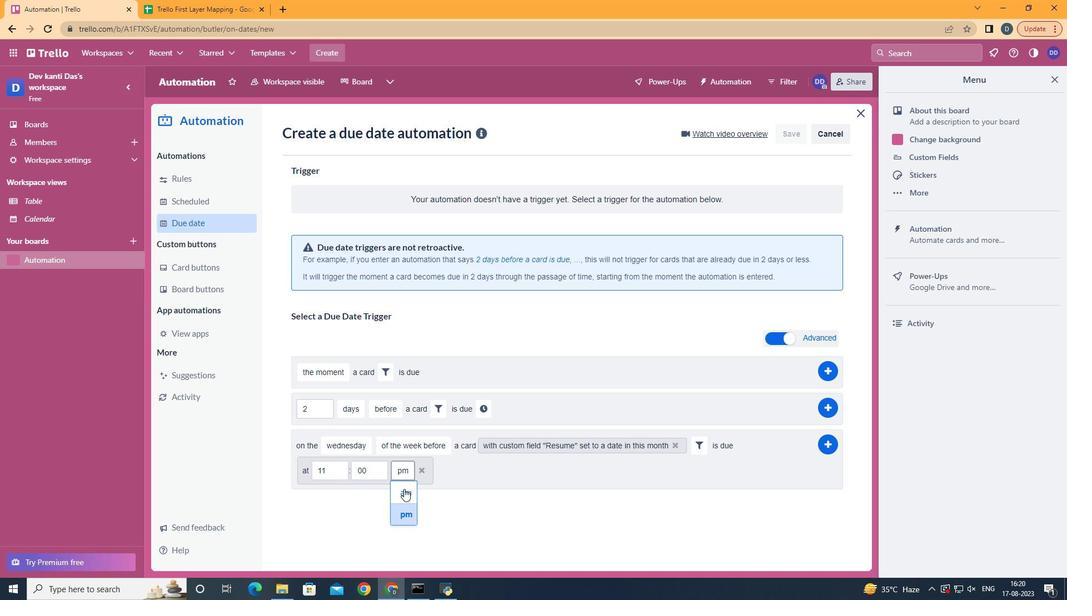 
Action: Mouse moved to (821, 445)
Screenshot: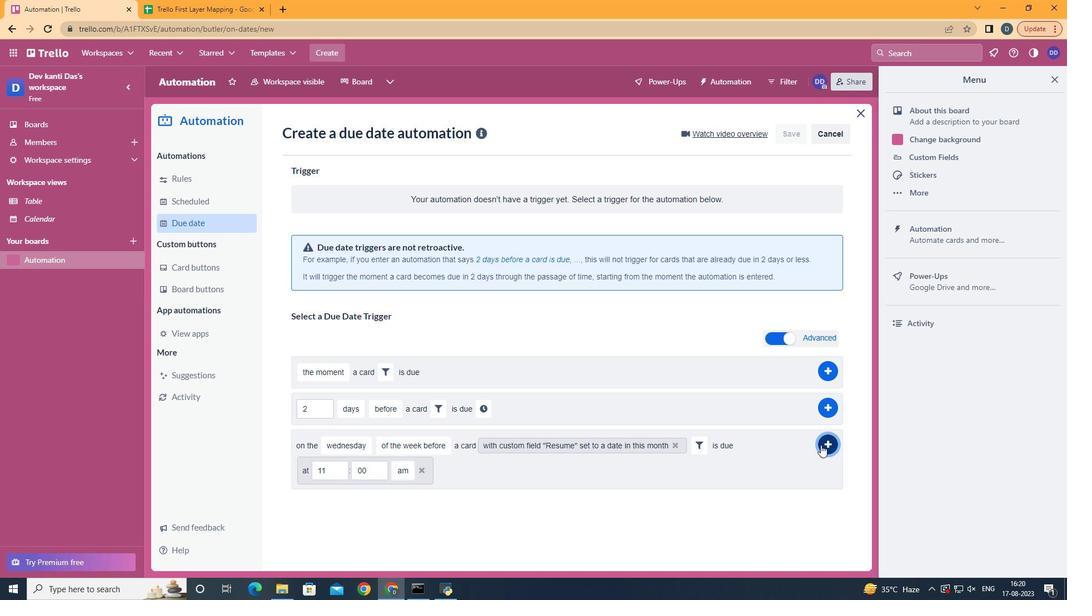 
Action: Mouse pressed left at (821, 445)
Screenshot: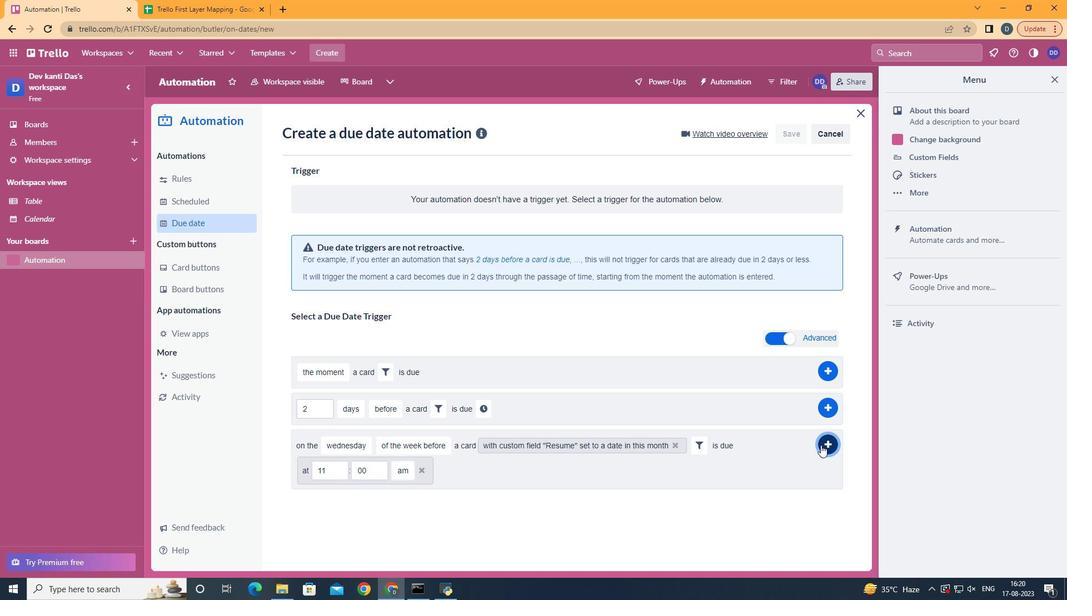 
Action: Mouse moved to (817, 446)
Screenshot: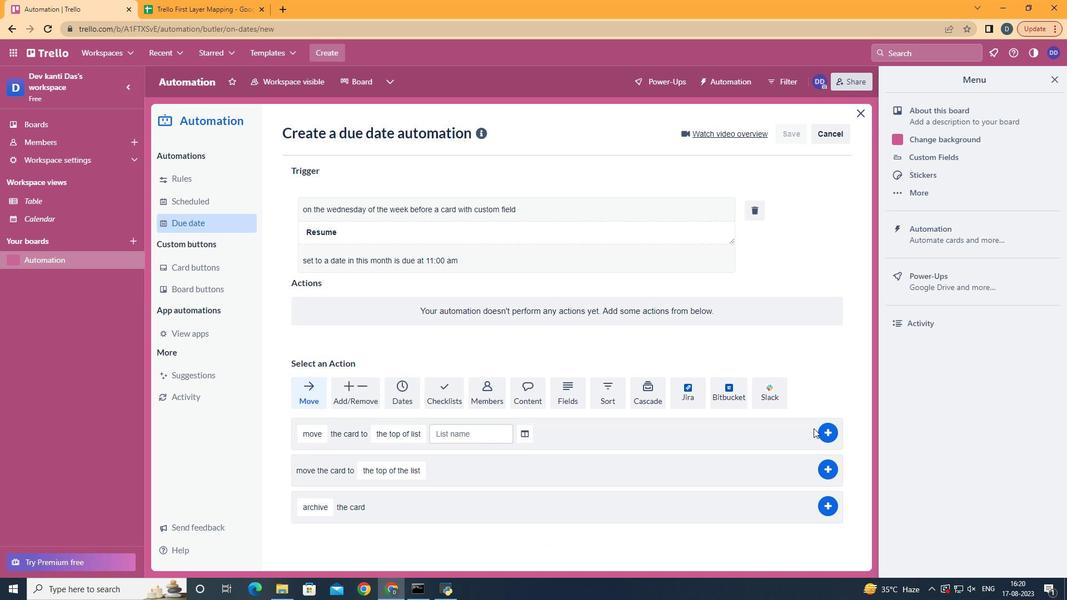 
